 Task: Add Traditional Medicinals Organic Belly Comfort Tea to the cart.
Action: Mouse moved to (17, 115)
Screenshot: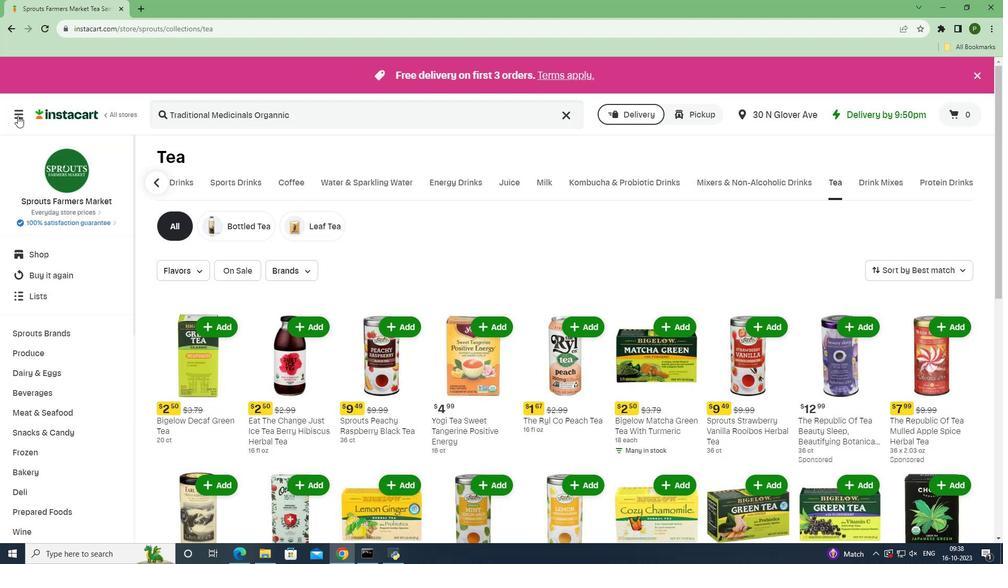 
Action: Mouse pressed left at (17, 115)
Screenshot: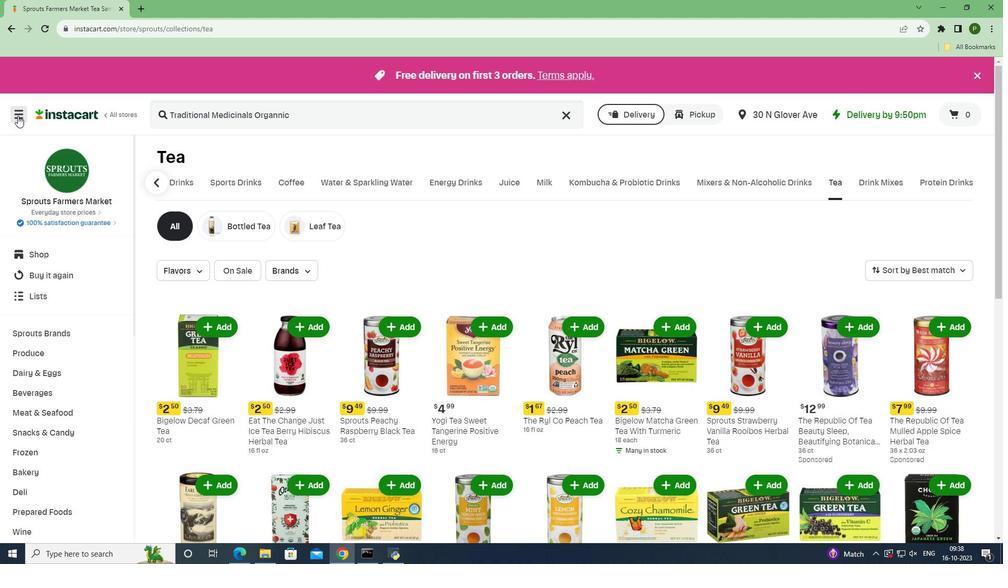 
Action: Mouse moved to (32, 272)
Screenshot: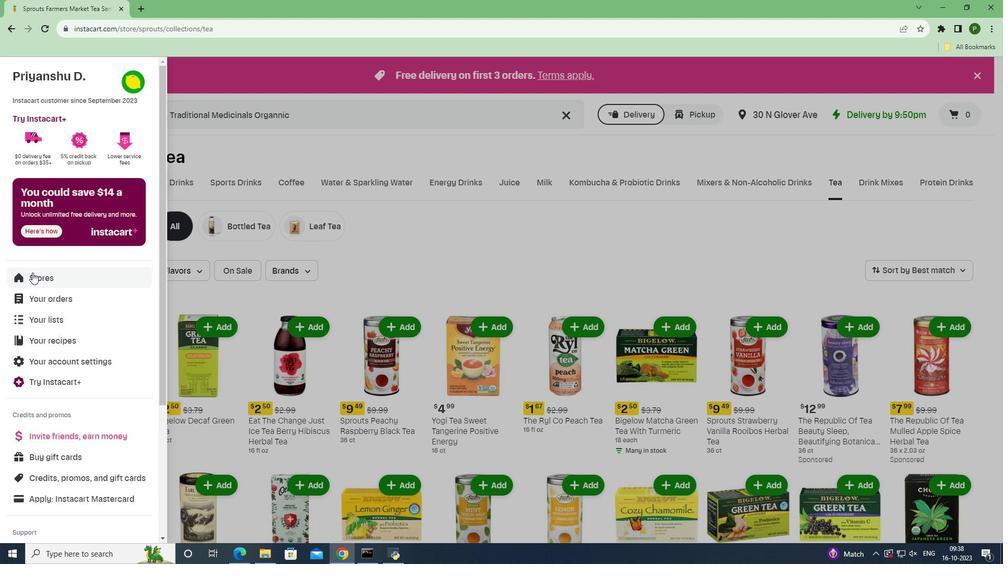 
Action: Mouse pressed left at (32, 272)
Screenshot: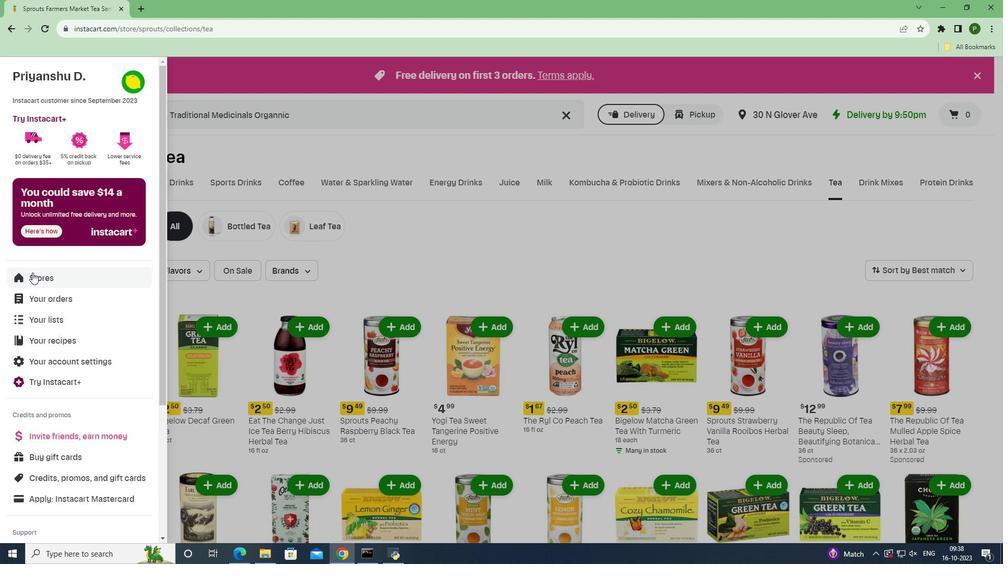
Action: Mouse moved to (235, 113)
Screenshot: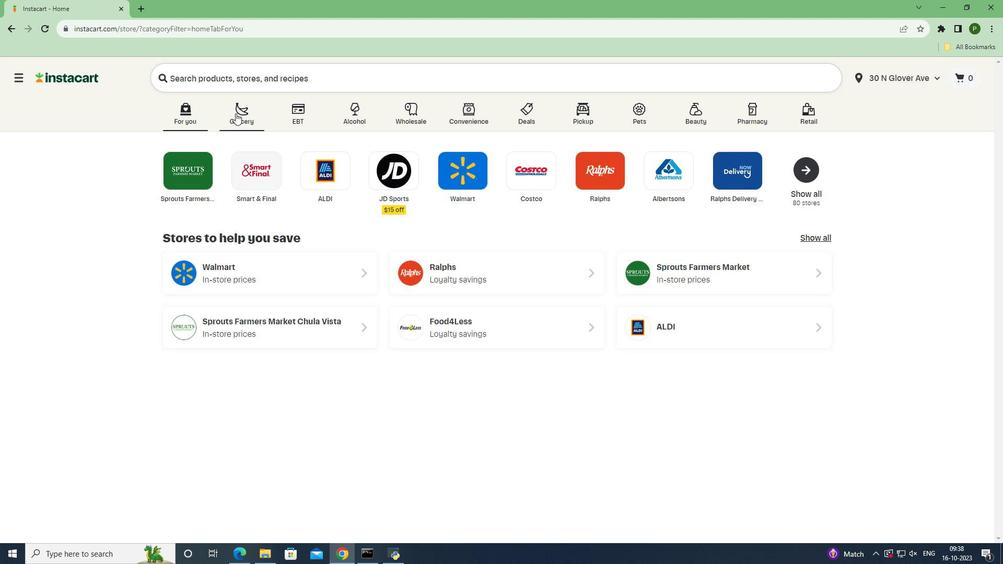 
Action: Mouse pressed left at (235, 113)
Screenshot: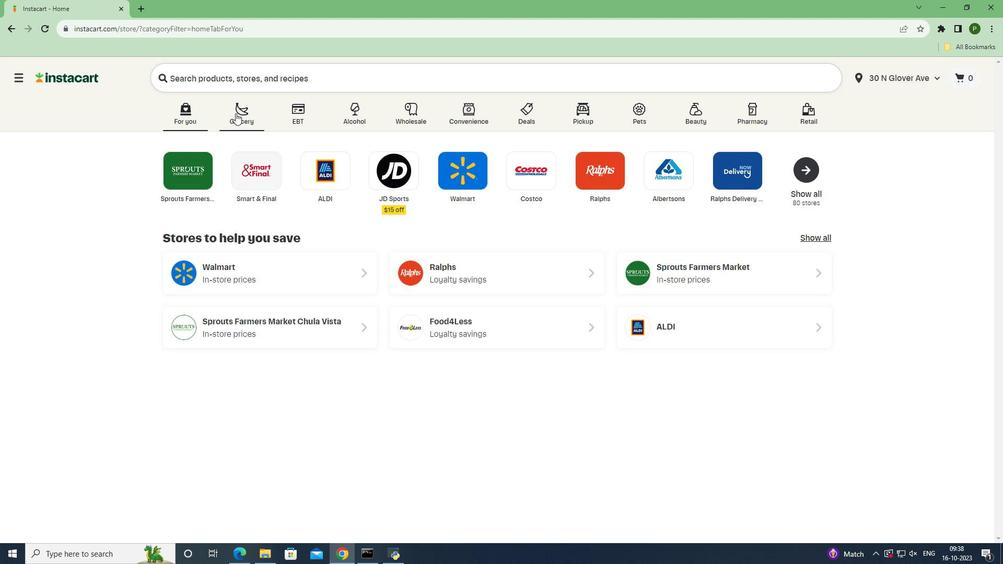 
Action: Mouse moved to (647, 248)
Screenshot: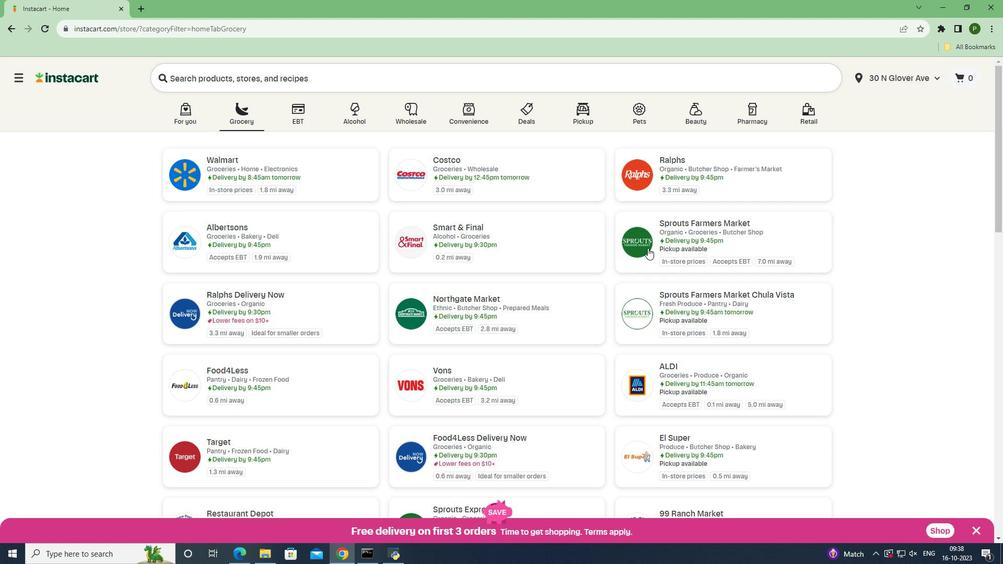 
Action: Mouse pressed left at (647, 248)
Screenshot: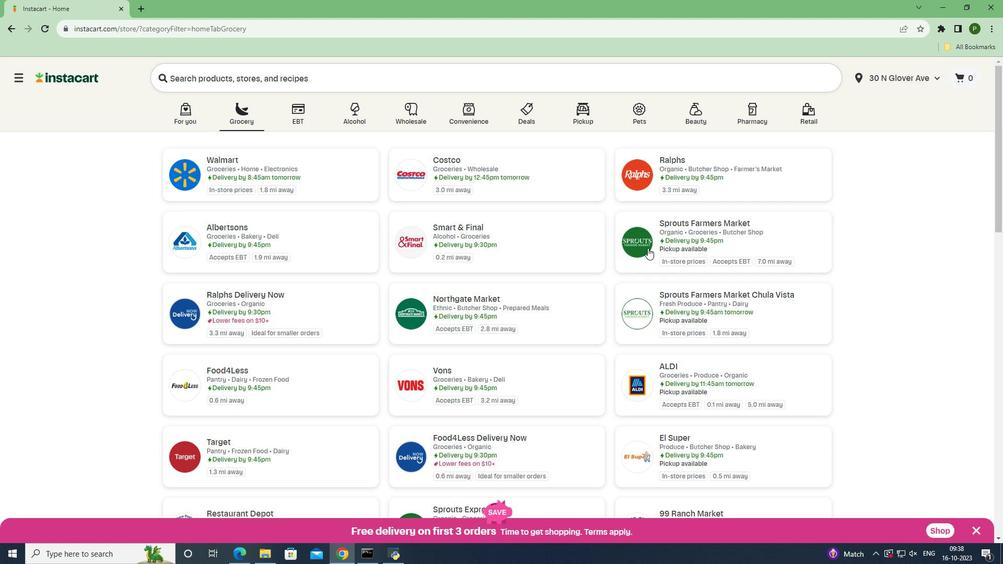 
Action: Mouse moved to (46, 391)
Screenshot: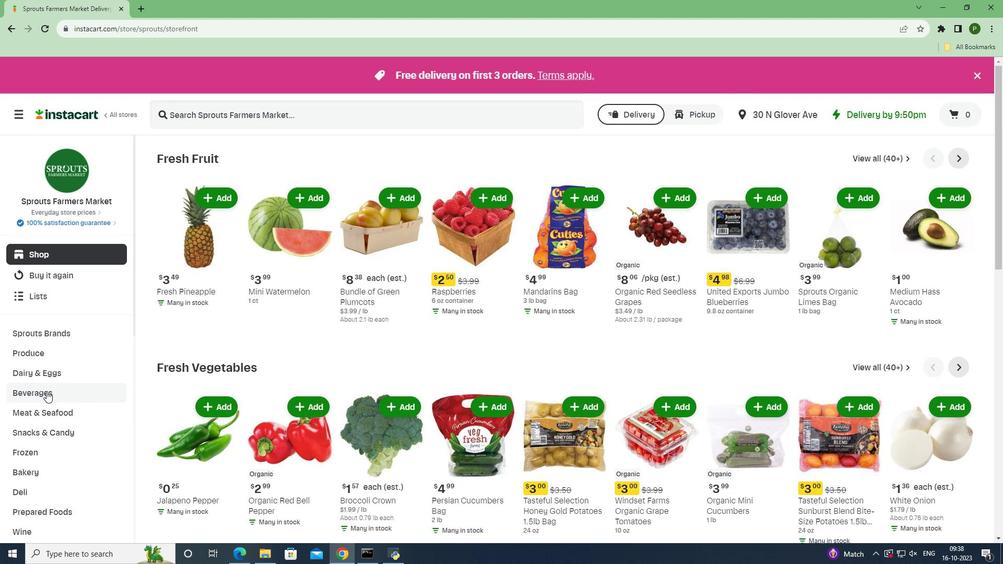 
Action: Mouse pressed left at (46, 391)
Screenshot: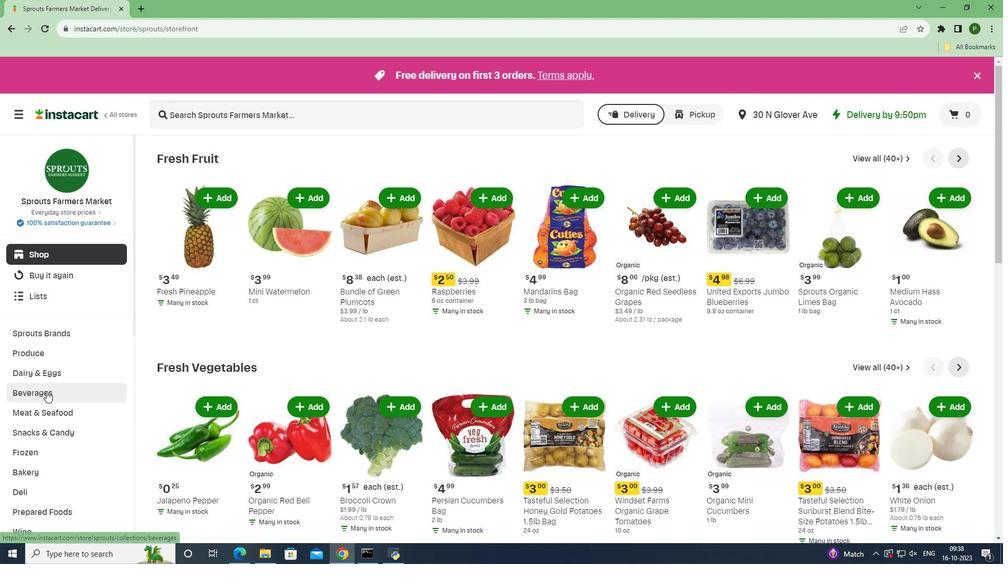 
Action: Mouse moved to (912, 184)
Screenshot: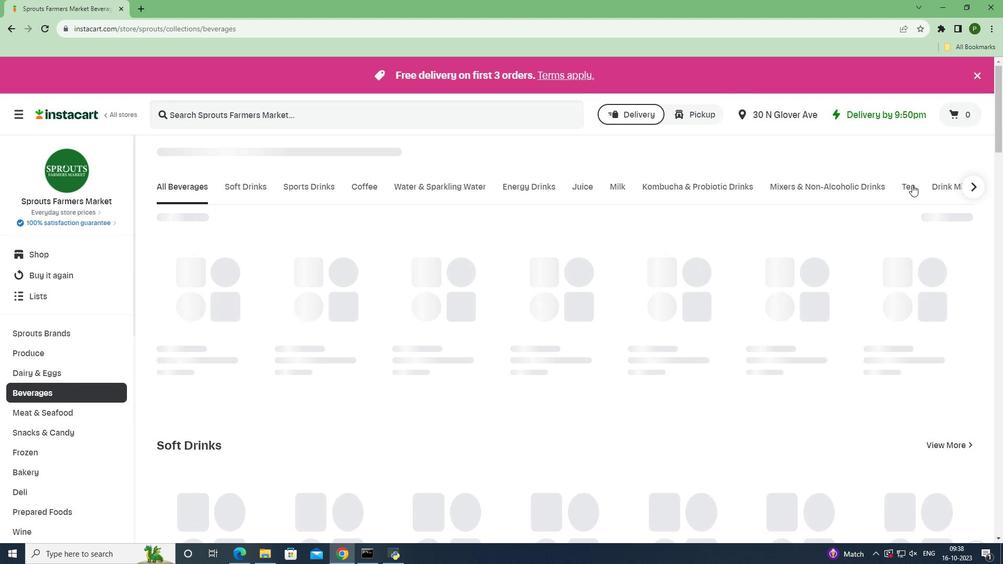 
Action: Mouse pressed left at (912, 184)
Screenshot: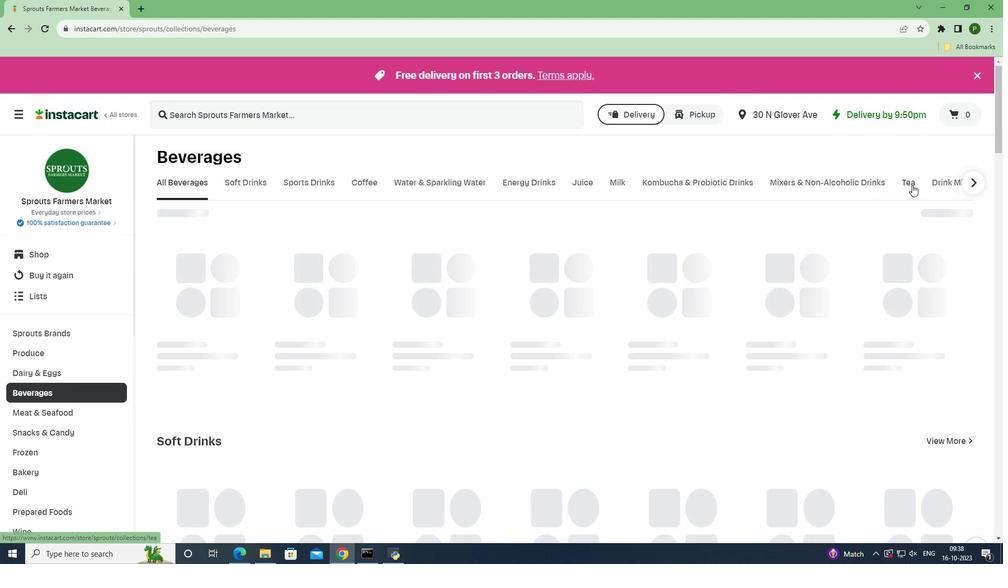 
Action: Mouse moved to (375, 101)
Screenshot: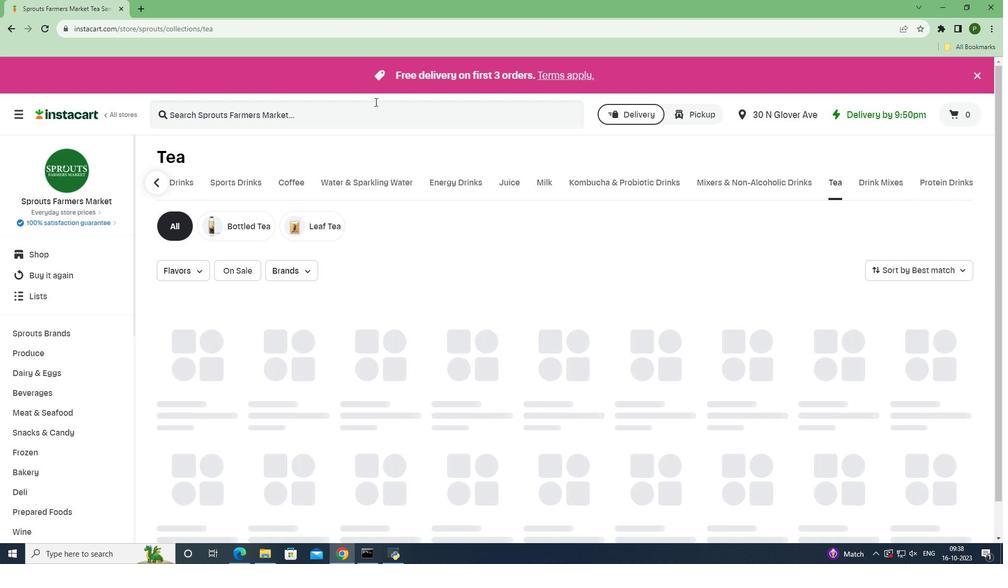 
Action: Mouse pressed left at (375, 101)
Screenshot: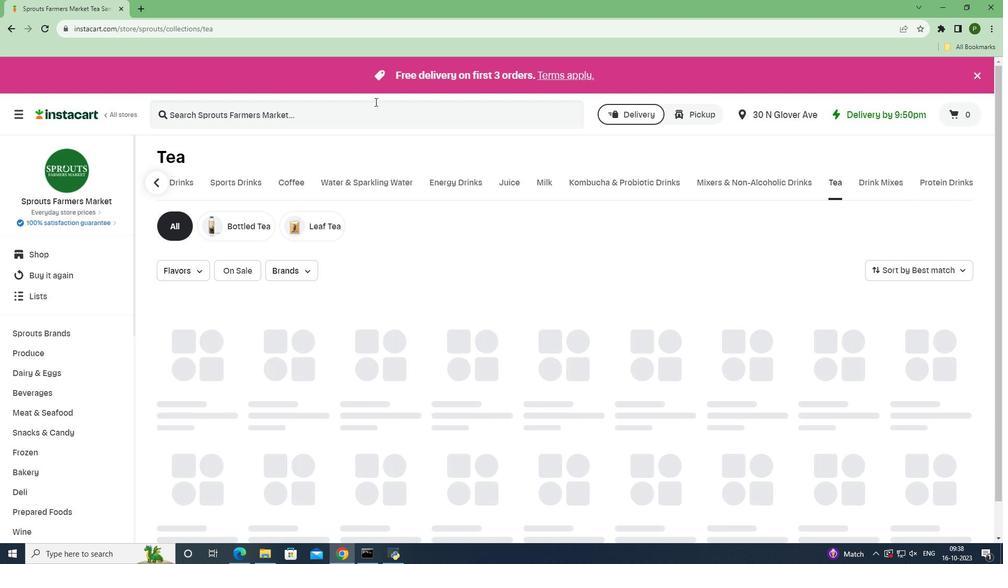 
Action: Key pressed <Key.caps_lock>T<Key.caps_lock>raditionals<Key.space><Key.caps_lock>M<Key.caps_lock>edicinals<Key.space><Key.caps_lock>O<Key.caps_lock>rganic<Key.space><Key.caps_lock>B<Key.caps_lock>elly<Key.space><Key.caps_lock>C<Key.caps_lock>omfort<Key.space><Key.caps_lock>T<Key.caps_lock>ea<Key.space><Key.enter>
Screenshot: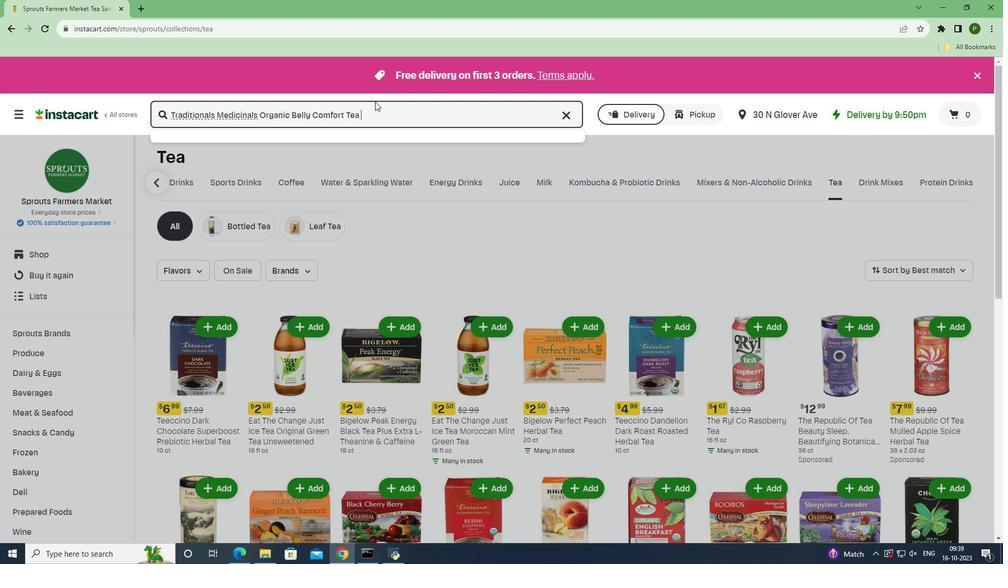 
Action: Mouse moved to (284, 199)
Screenshot: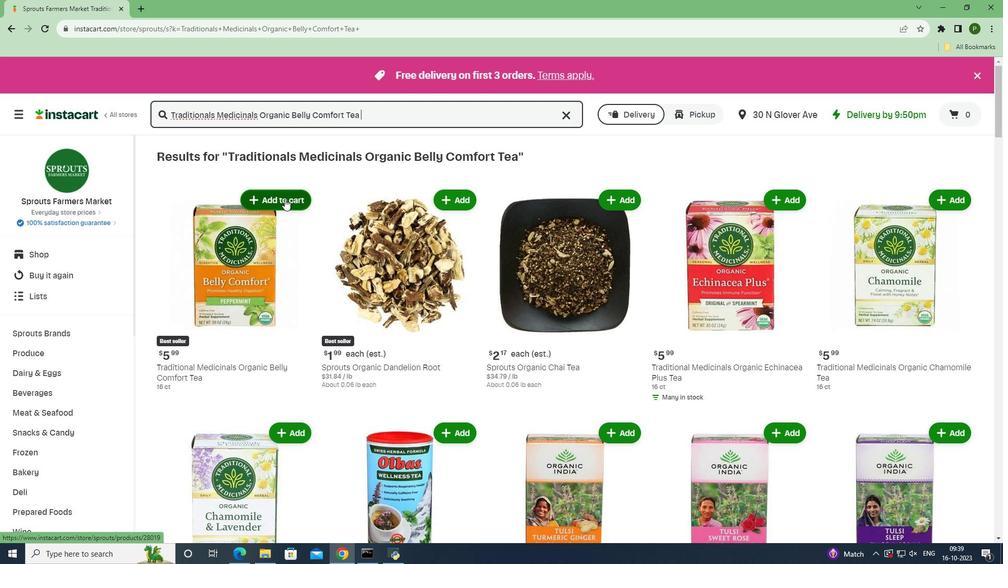 
Action: Mouse pressed left at (284, 199)
Screenshot: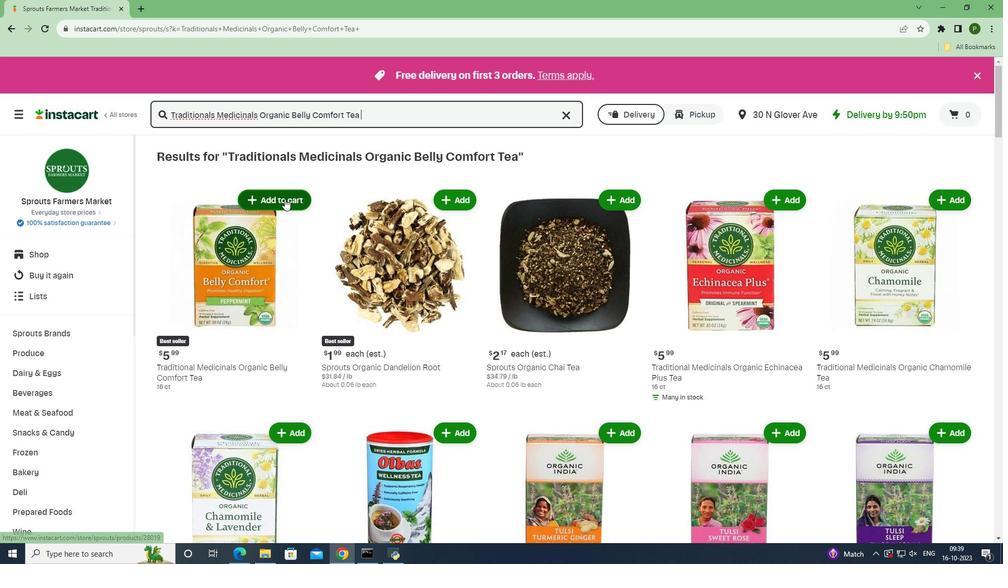 
Action: Mouse moved to (312, 270)
Screenshot: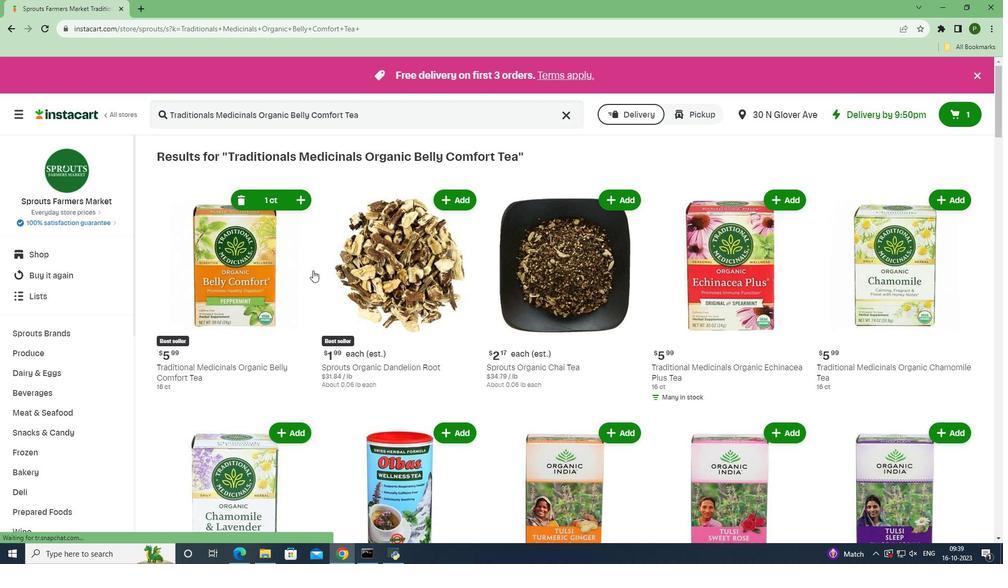
